 Task: Start in the project ZephyrTech the sprint 'Stellar Sprint', with a duration of 2 weeks.
Action: Mouse moved to (908, 162)
Screenshot: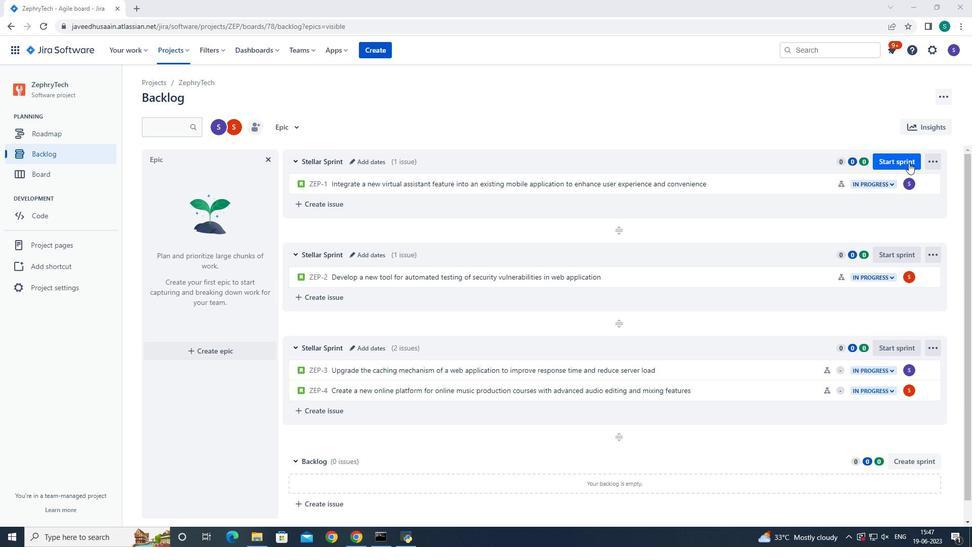 
Action: Mouse pressed left at (908, 162)
Screenshot: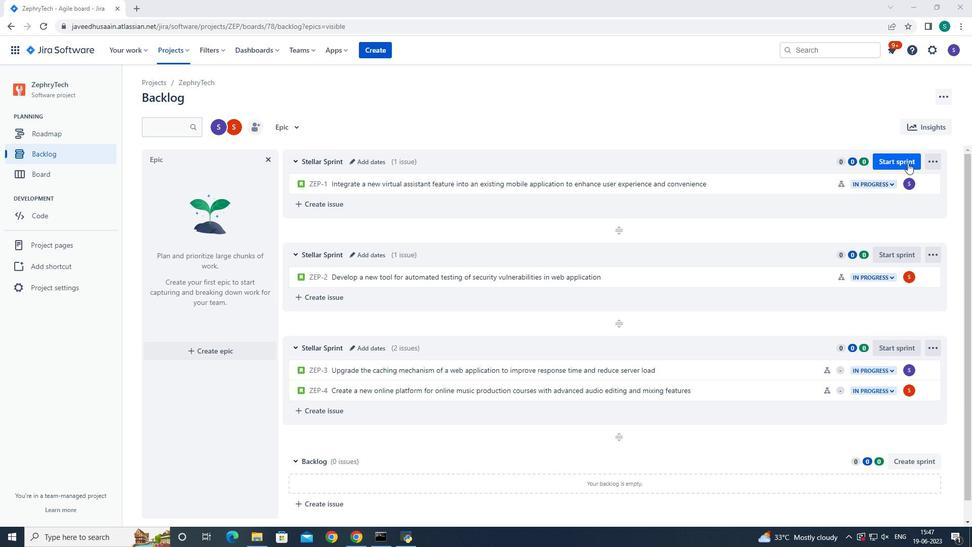 
Action: Mouse moved to (372, 173)
Screenshot: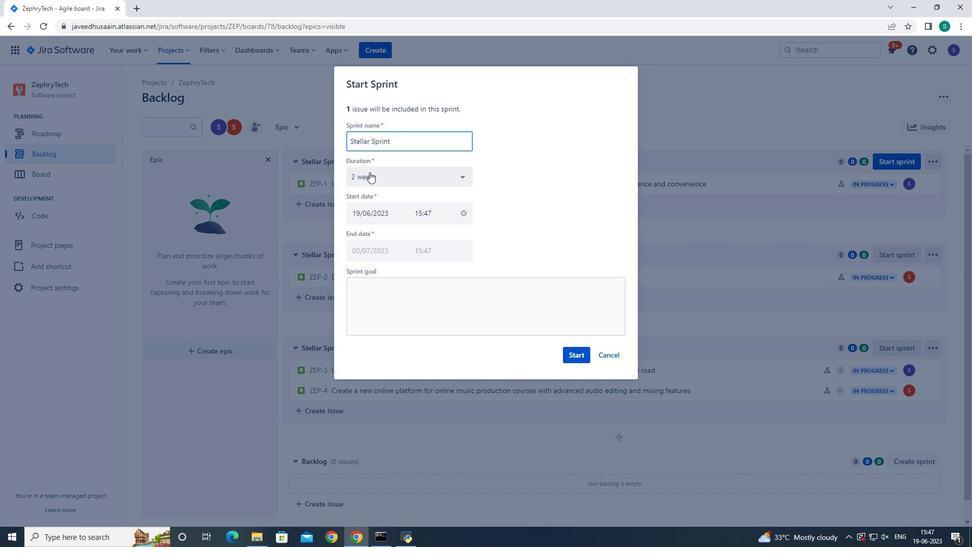 
Action: Mouse pressed left at (372, 173)
Screenshot: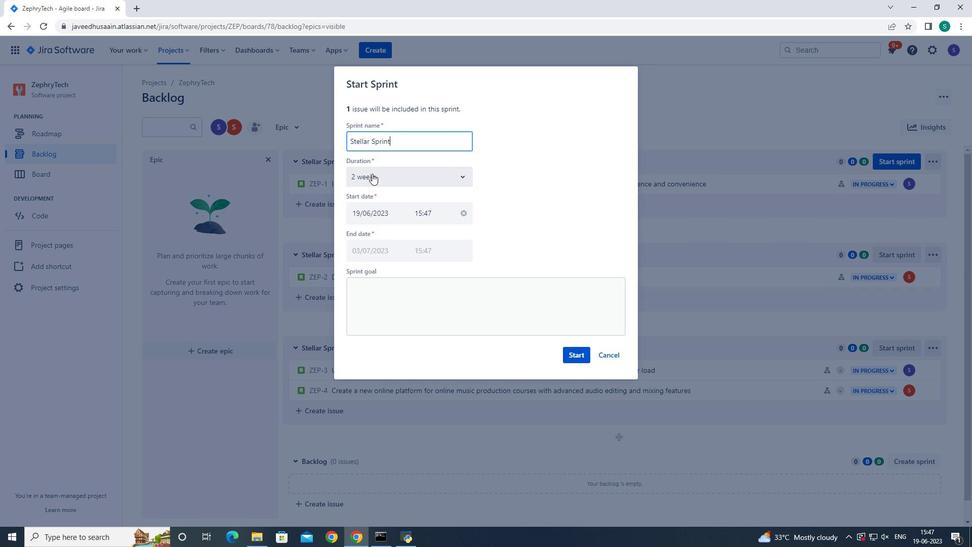 
Action: Mouse moved to (384, 222)
Screenshot: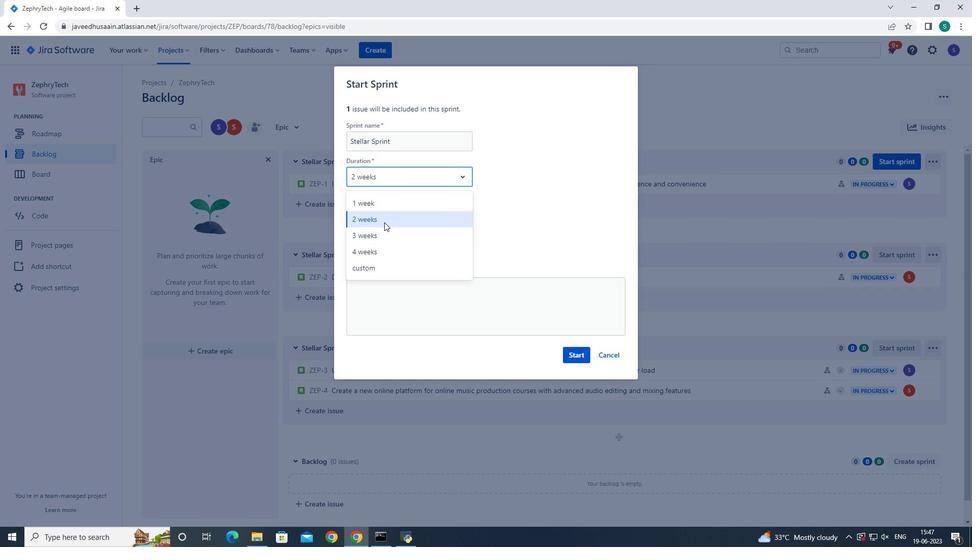 
Action: Mouse pressed left at (384, 222)
Screenshot: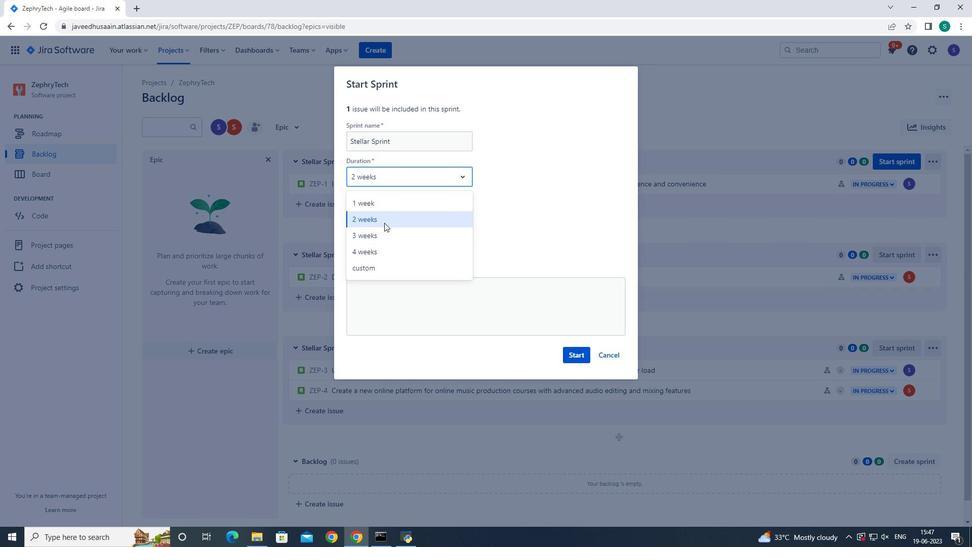 
Action: Mouse moved to (575, 358)
Screenshot: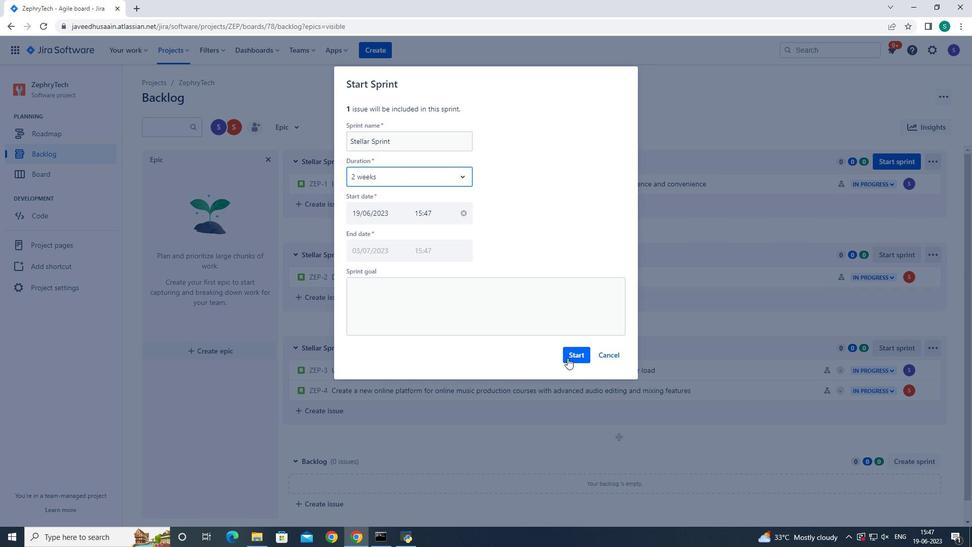
Action: Mouse pressed left at (575, 358)
Screenshot: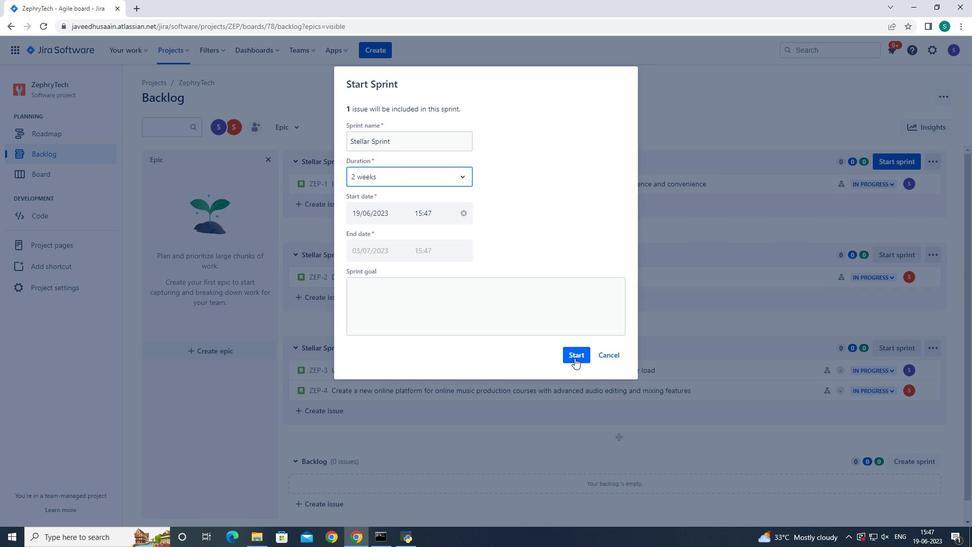 
Action: Mouse moved to (61, 158)
Screenshot: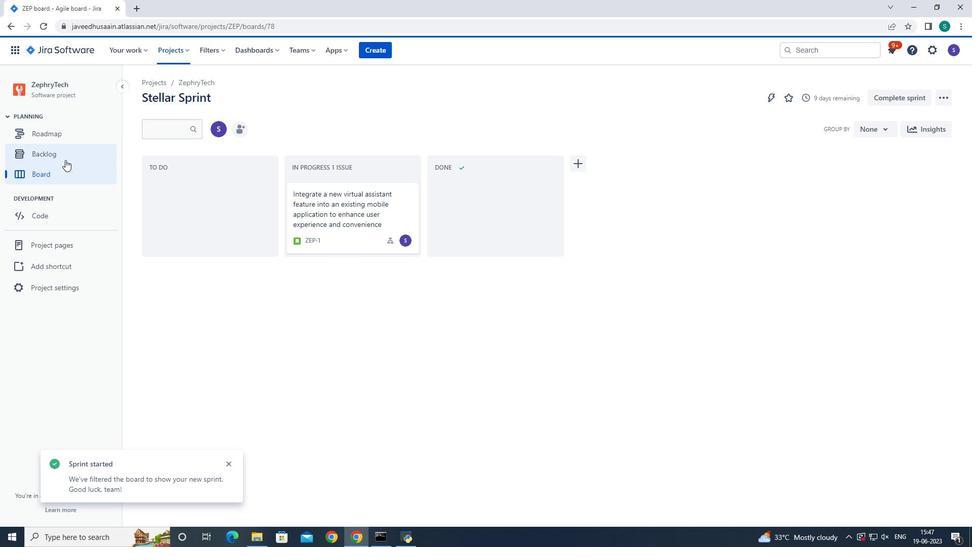 
Action: Mouse pressed left at (61, 158)
Screenshot: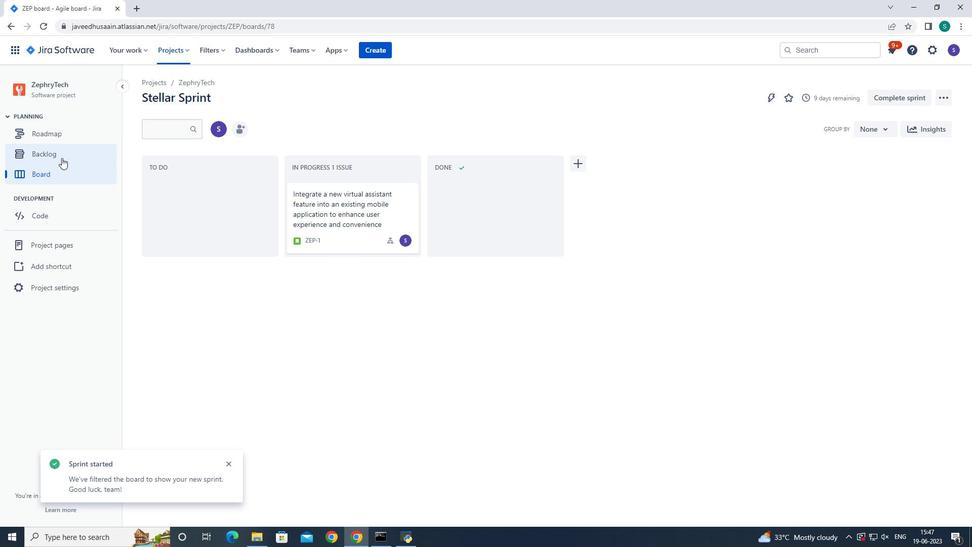 
Action: Mouse moved to (415, 162)
Screenshot: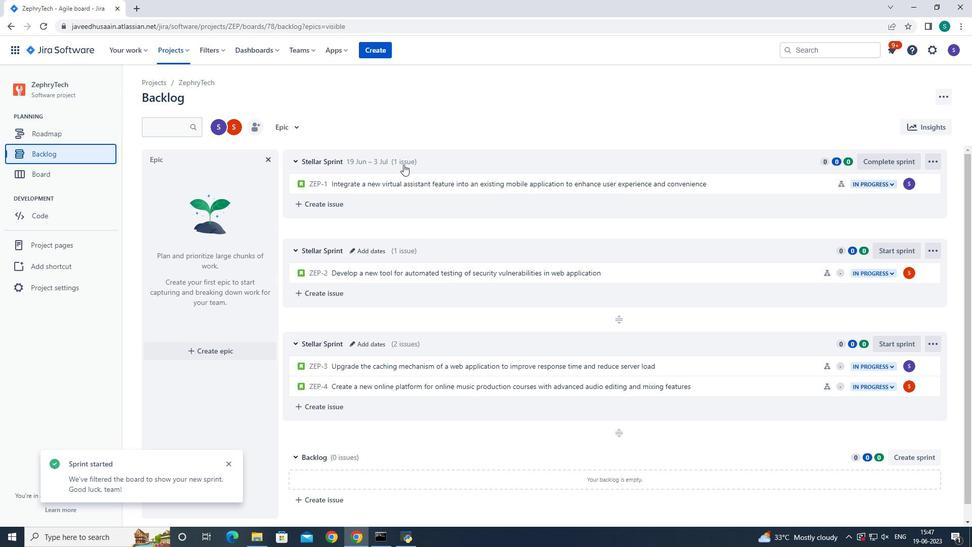 
